 Task: In the  document marketing.pdf Download file as 'Open Document Format' Share this file with 'softage.5@softage.net' Insert the command  Editing
Action: Mouse moved to (304, 390)
Screenshot: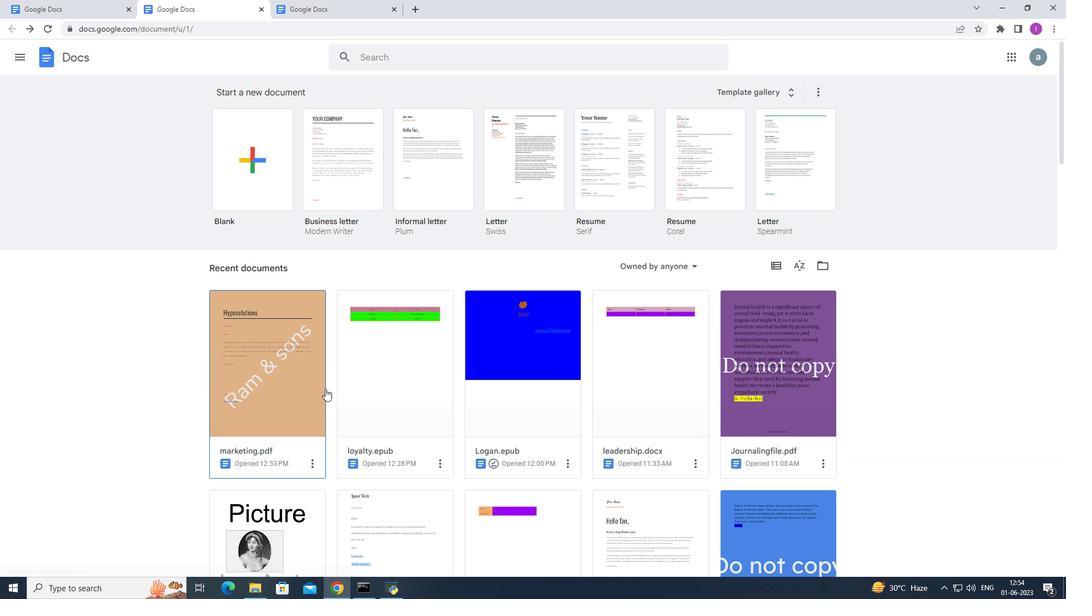 
Action: Mouse pressed left at (304, 390)
Screenshot: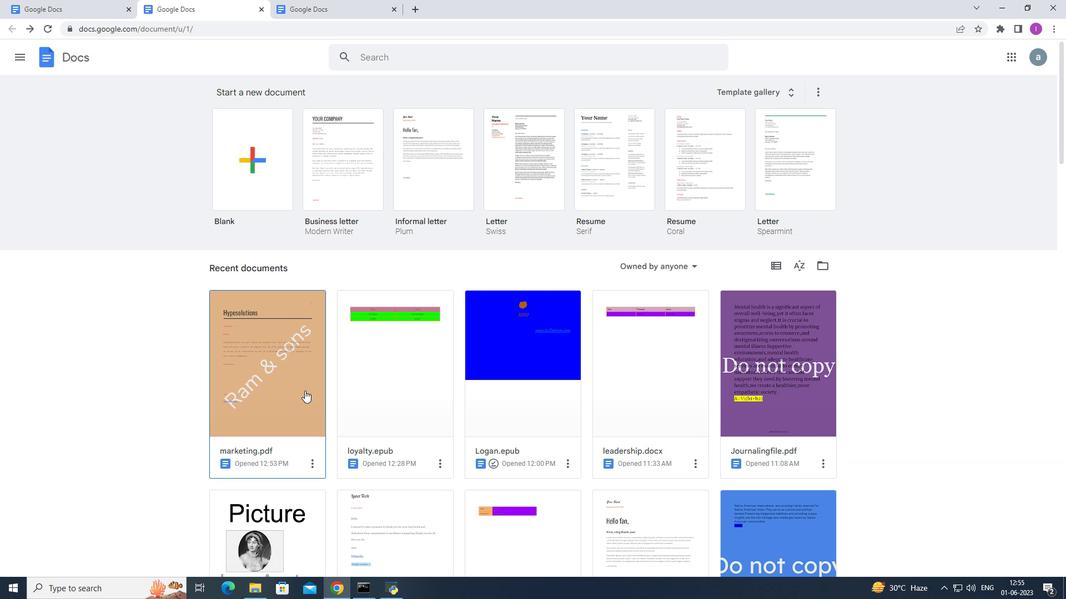 
Action: Mouse moved to (40, 69)
Screenshot: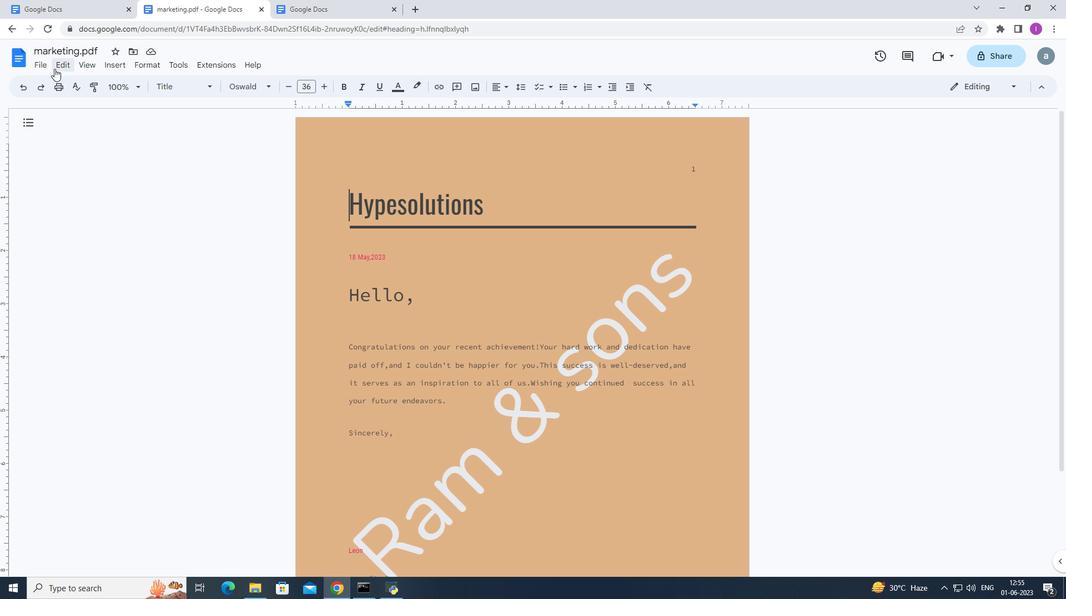 
Action: Mouse pressed left at (40, 69)
Screenshot: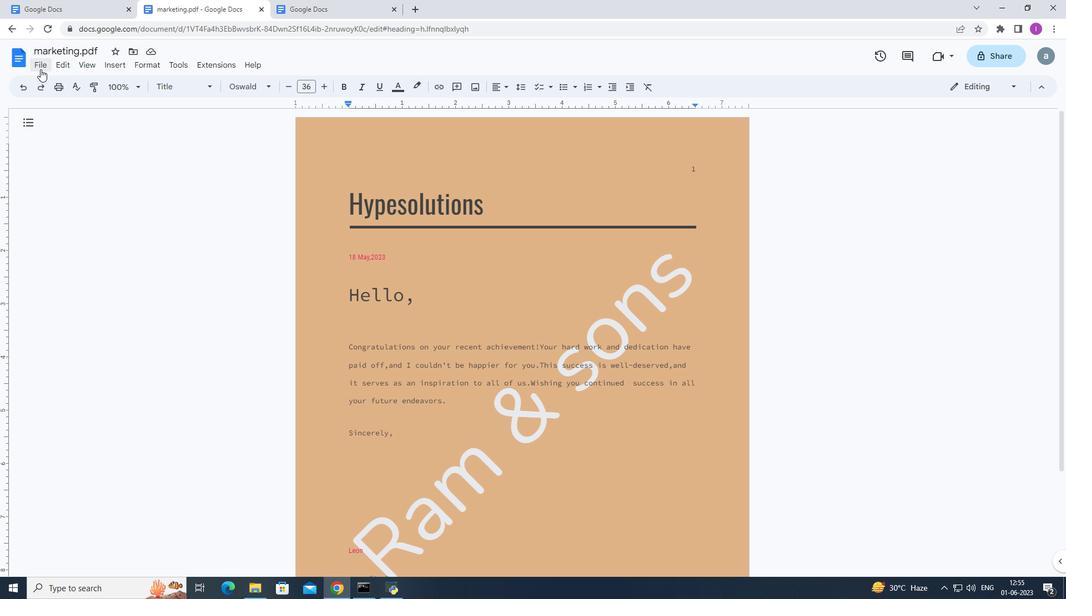 
Action: Mouse moved to (235, 202)
Screenshot: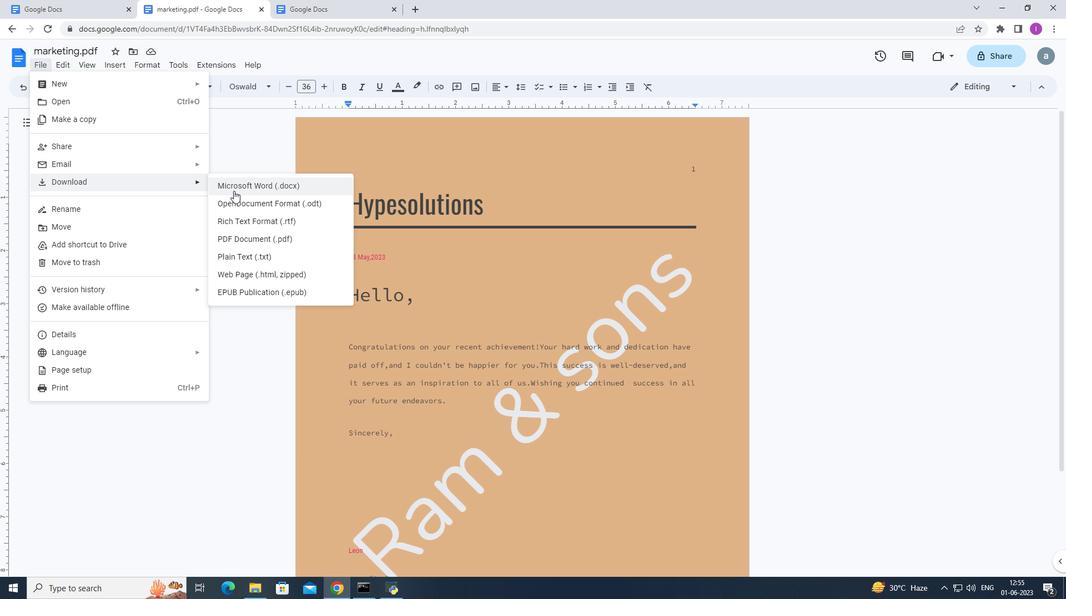 
Action: Mouse pressed left at (235, 202)
Screenshot: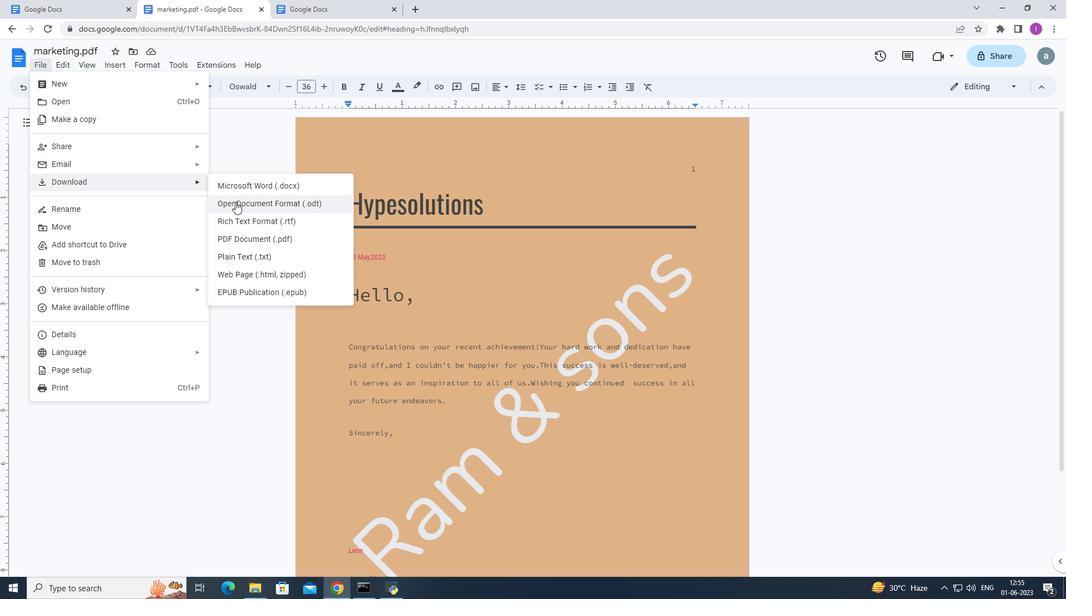 
Action: Mouse moved to (42, 63)
Screenshot: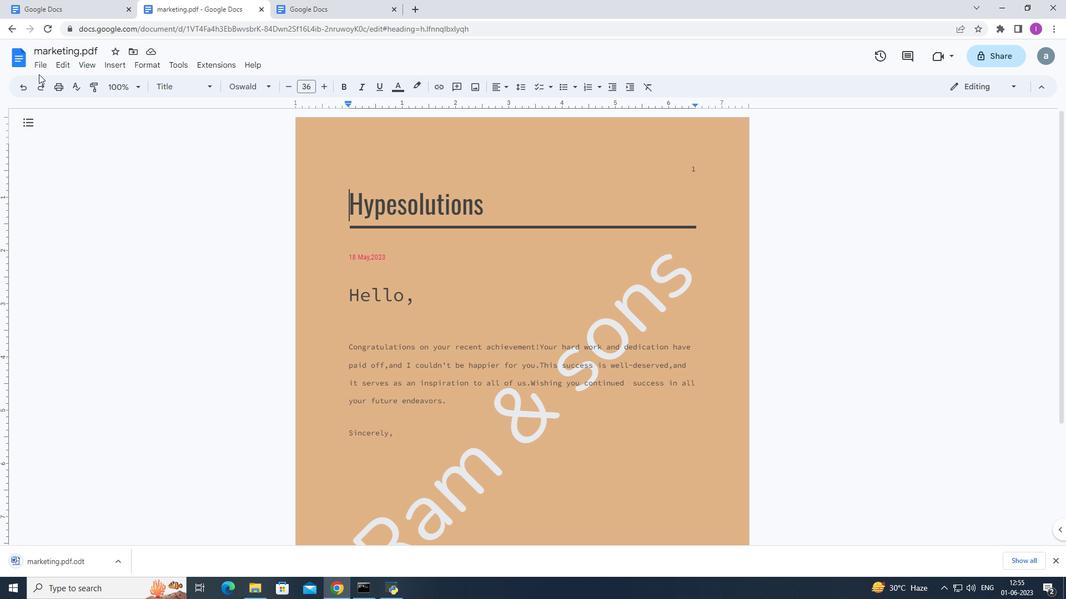
Action: Mouse pressed left at (42, 63)
Screenshot: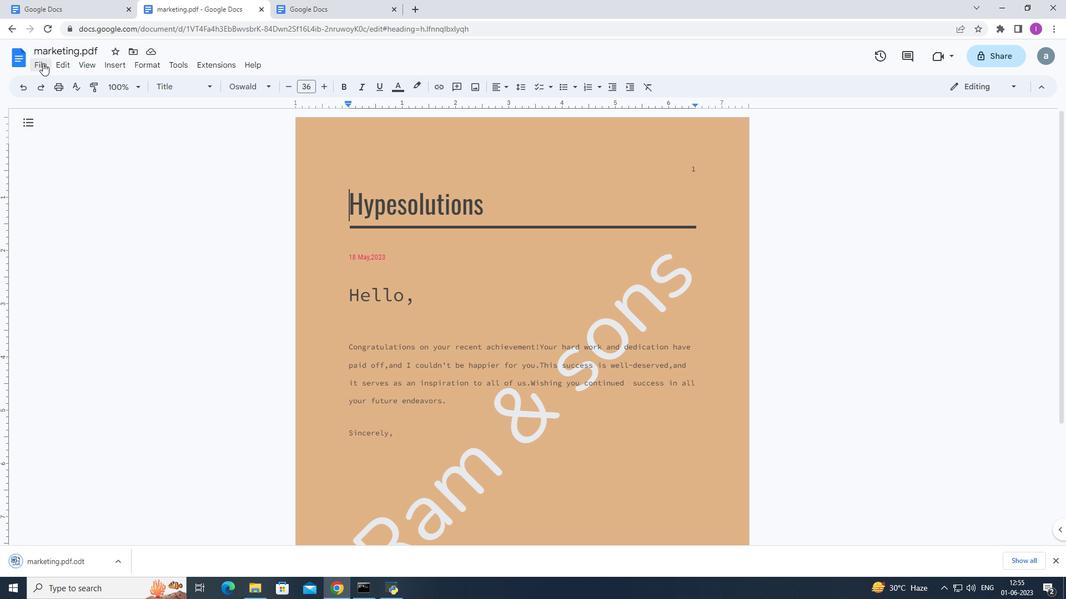 
Action: Mouse moved to (222, 148)
Screenshot: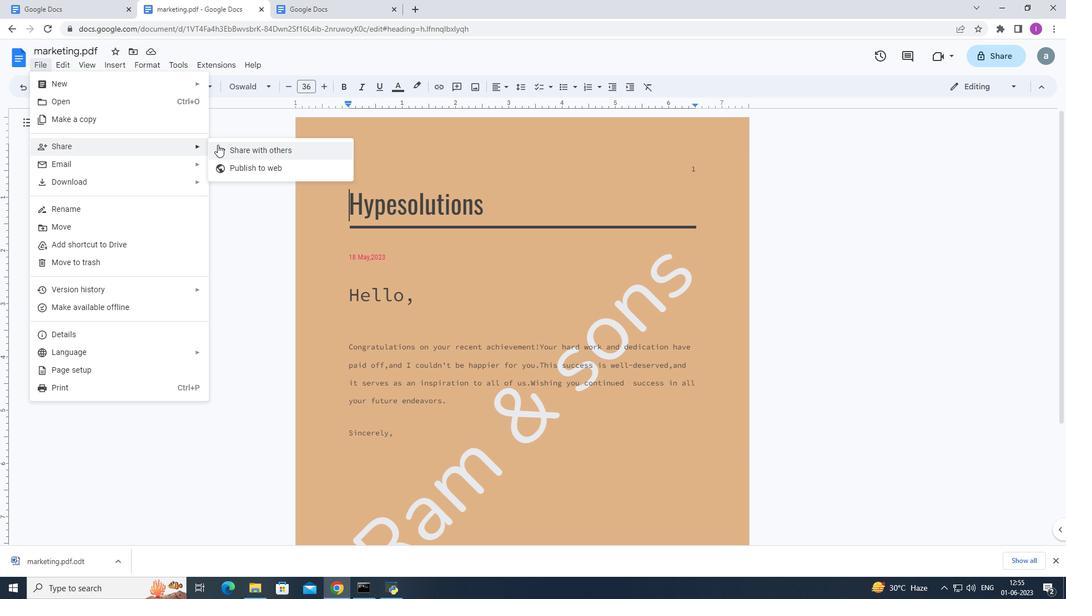 
Action: Mouse pressed left at (222, 148)
Screenshot: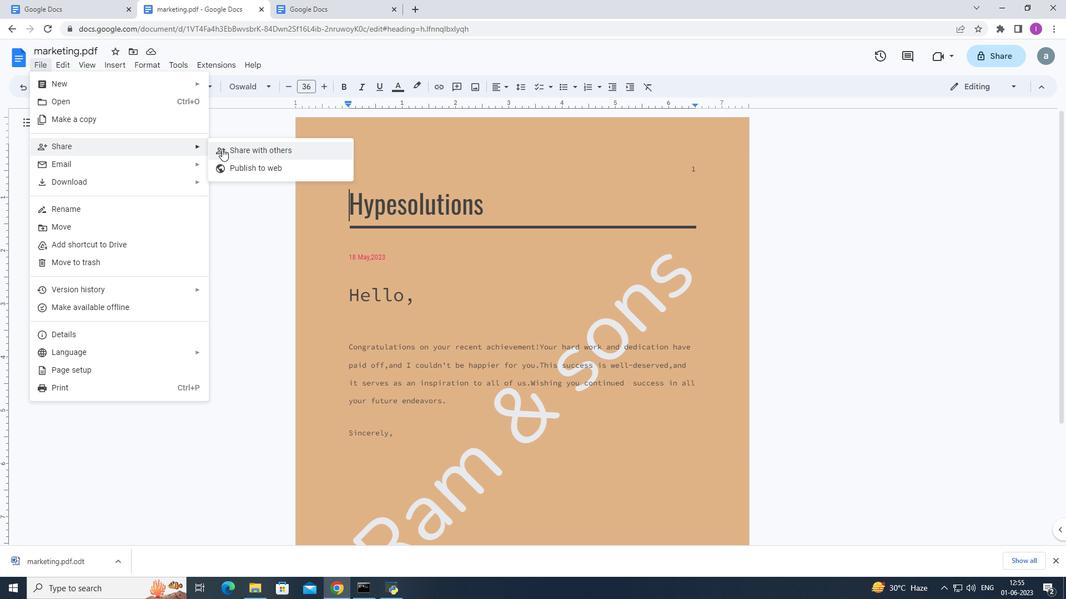
Action: Mouse moved to (423, 234)
Screenshot: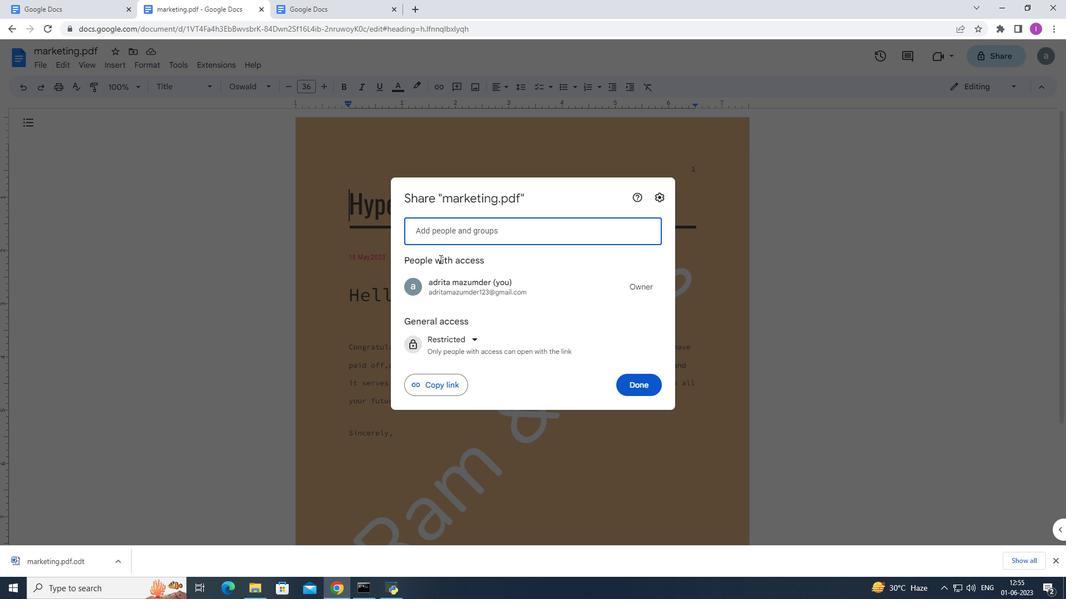 
Action: Mouse pressed left at (423, 234)
Screenshot: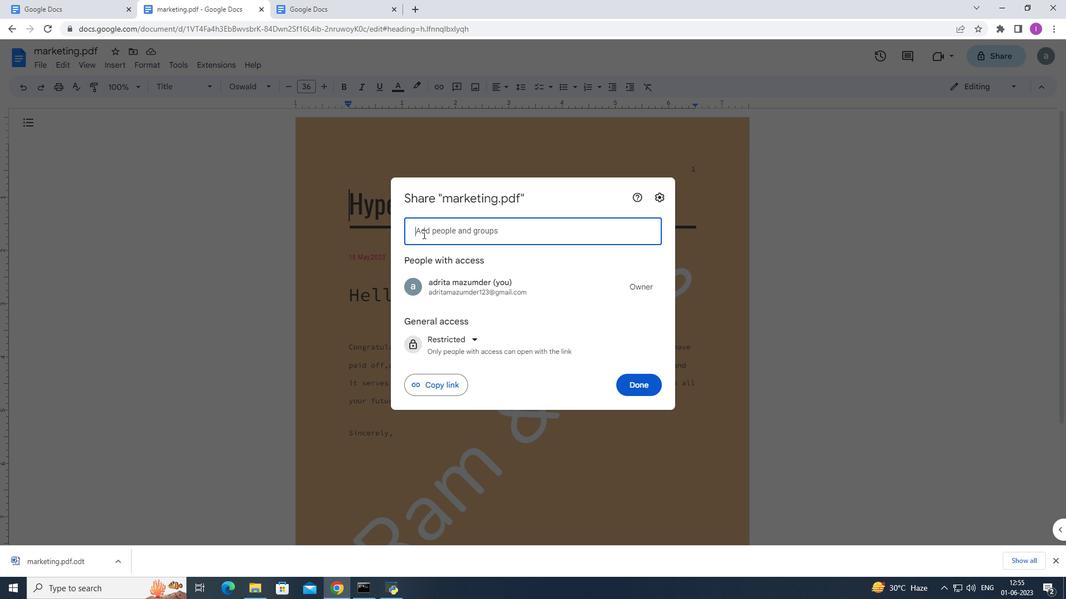 
Action: Mouse moved to (474, 302)
Screenshot: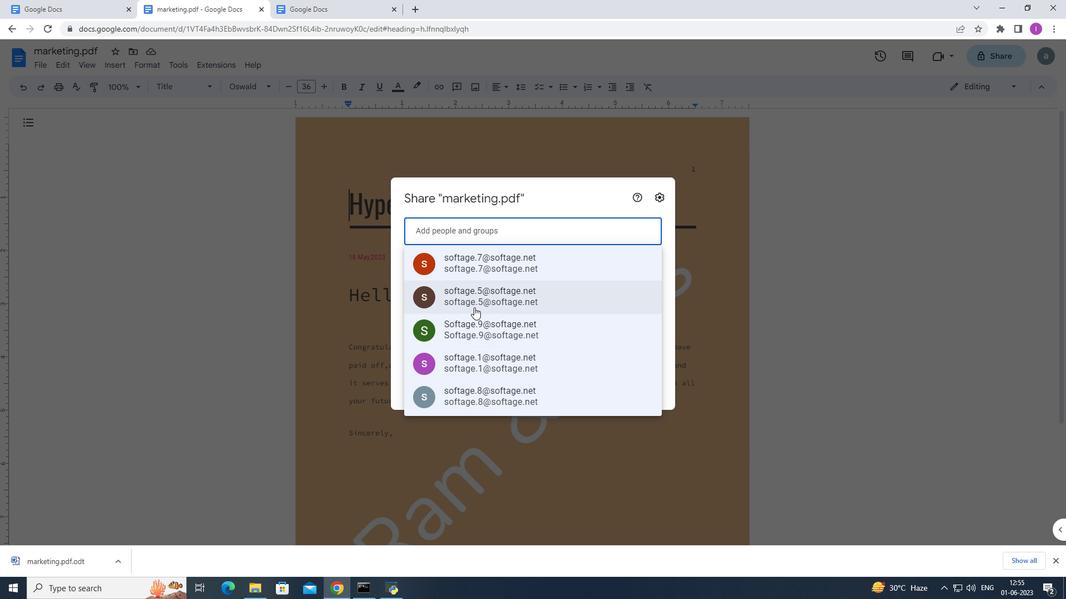 
Action: Mouse pressed left at (474, 302)
Screenshot: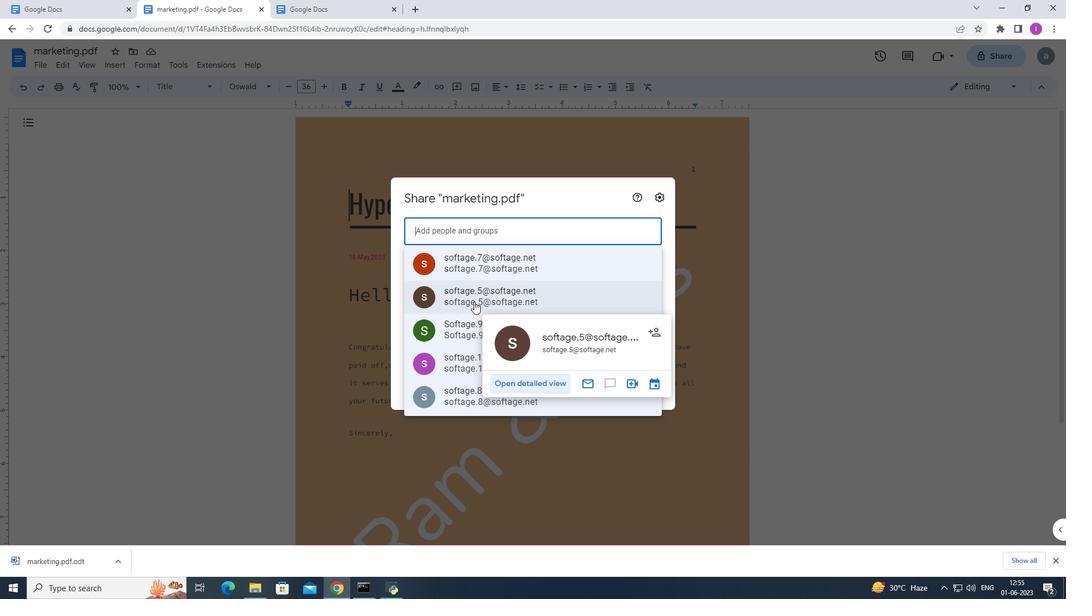 
Action: Mouse moved to (639, 369)
Screenshot: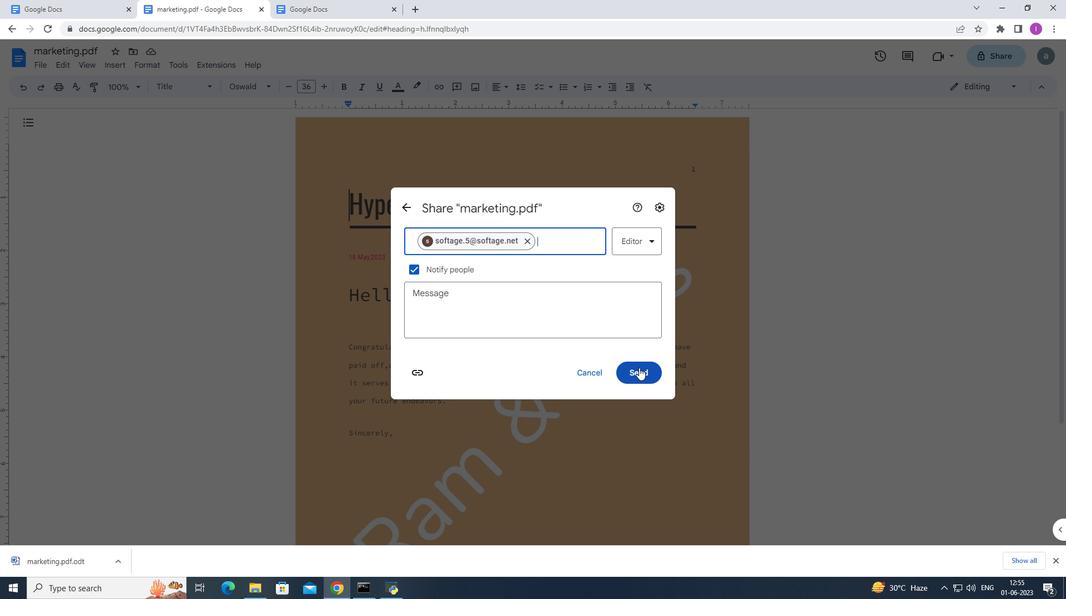 
Action: Mouse pressed left at (639, 369)
Screenshot: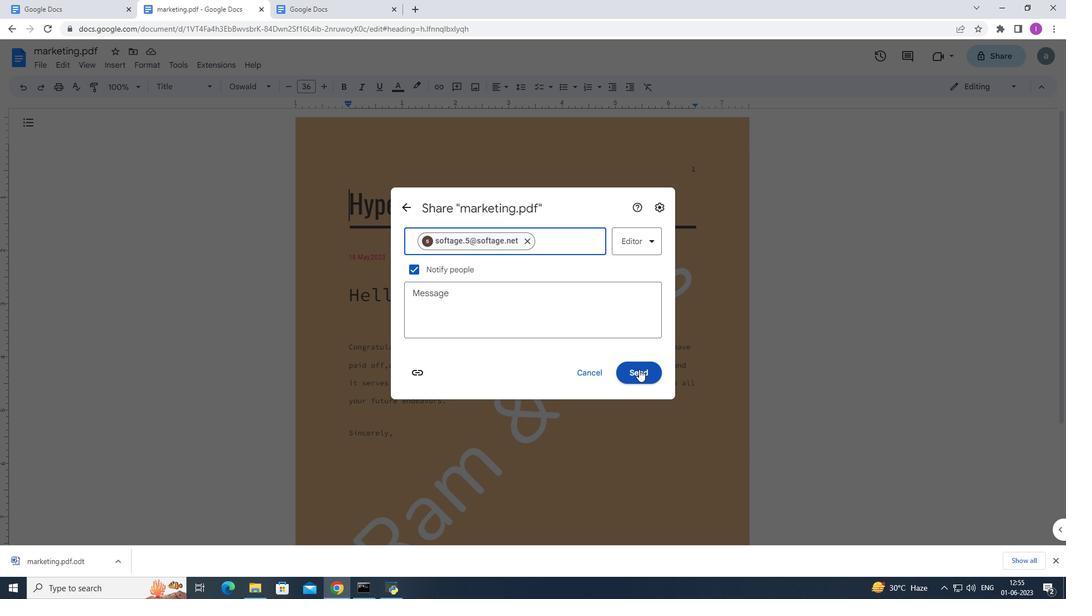
Action: Mouse moved to (961, 88)
Screenshot: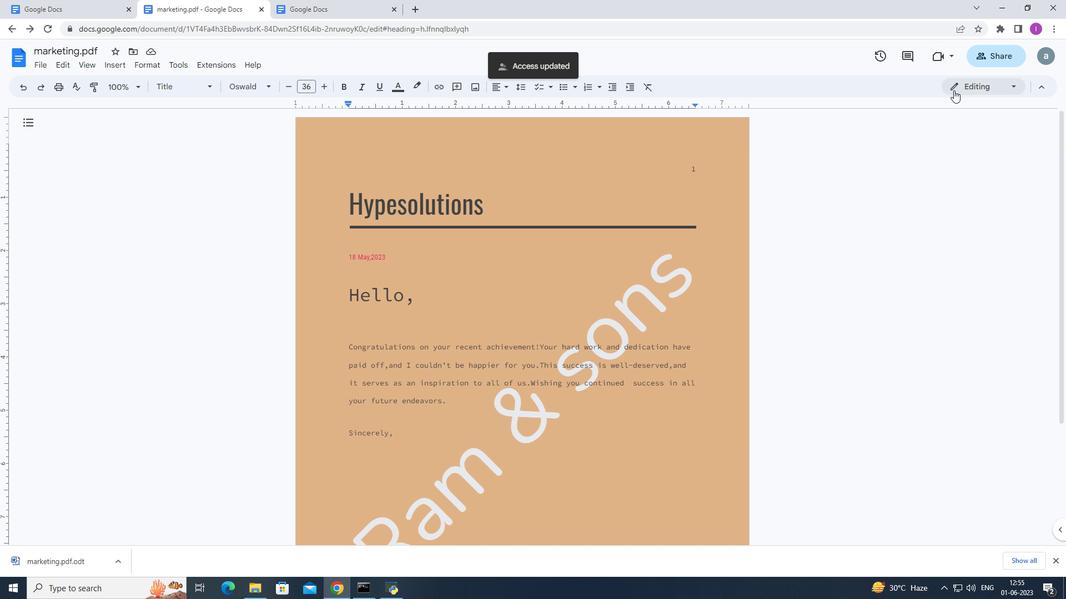 
Action: Mouse pressed left at (961, 88)
Screenshot: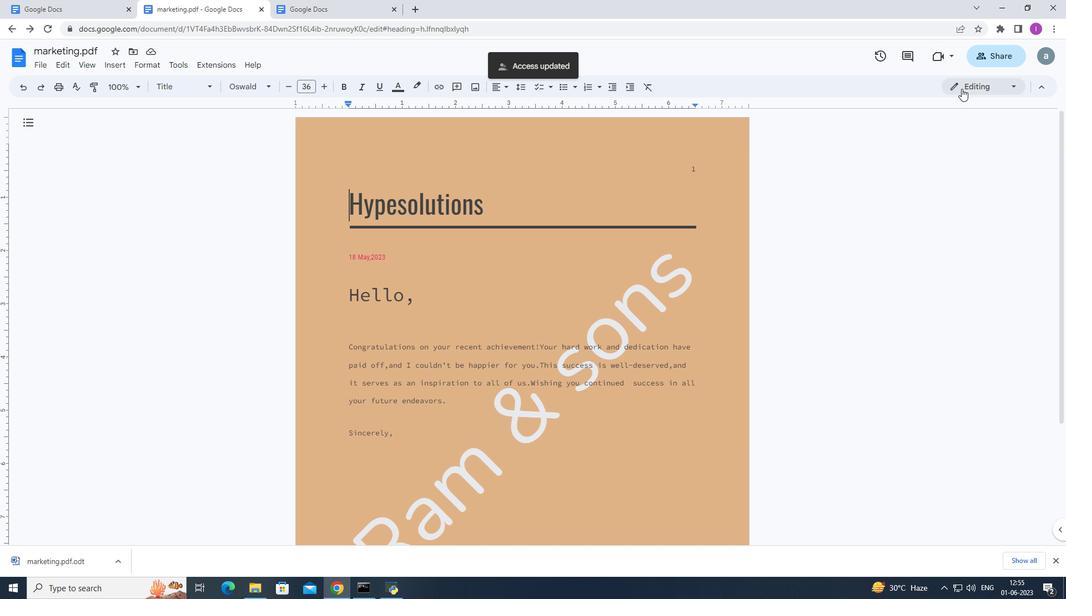 
Action: Mouse moved to (948, 109)
Screenshot: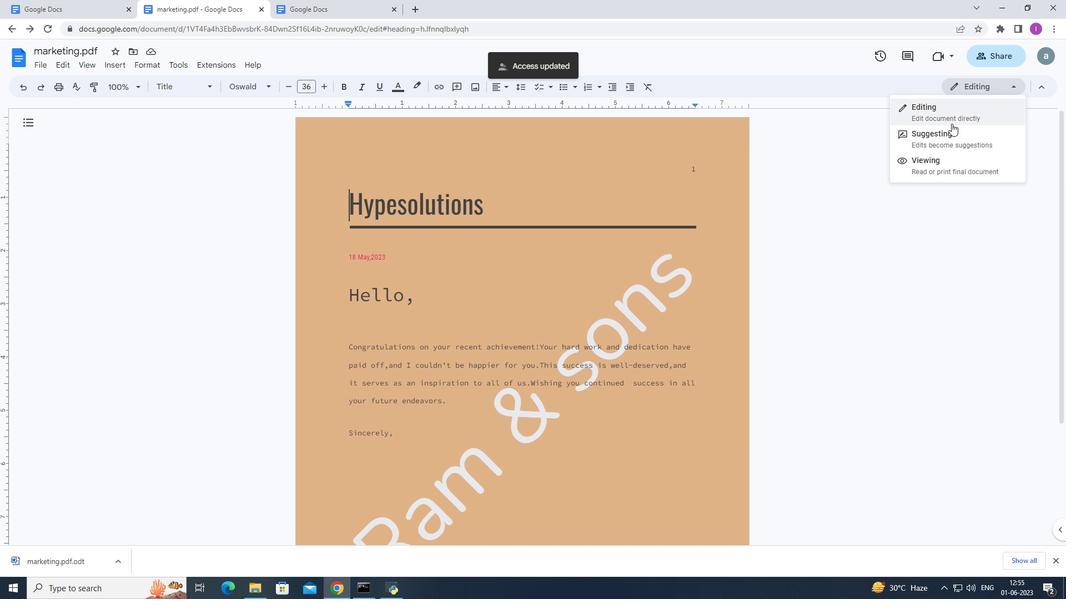 
Action: Mouse pressed left at (948, 109)
Screenshot: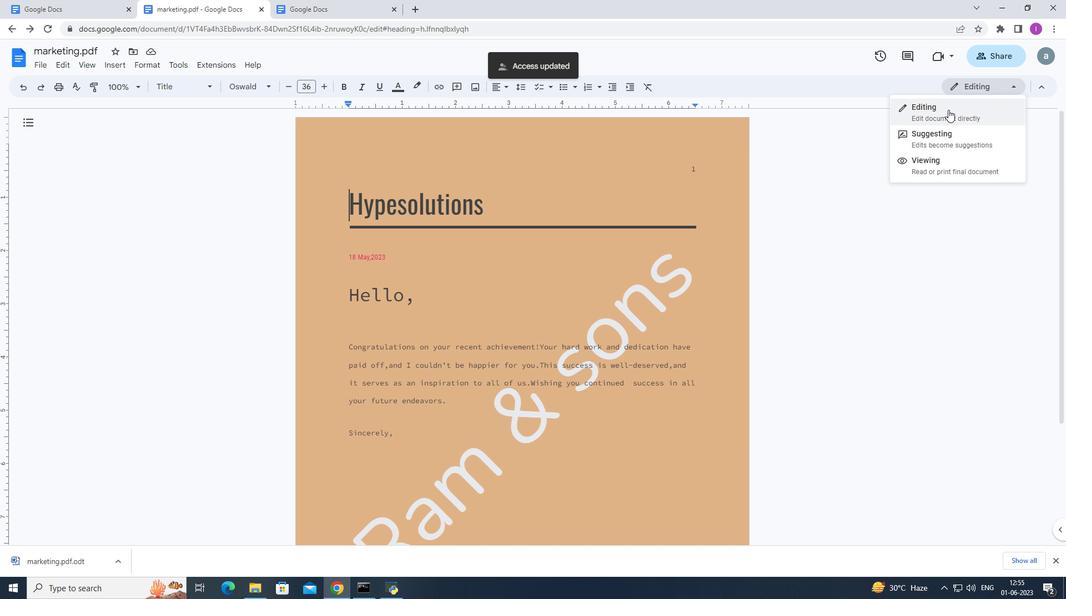 
Action: Mouse moved to (1067, 230)
Screenshot: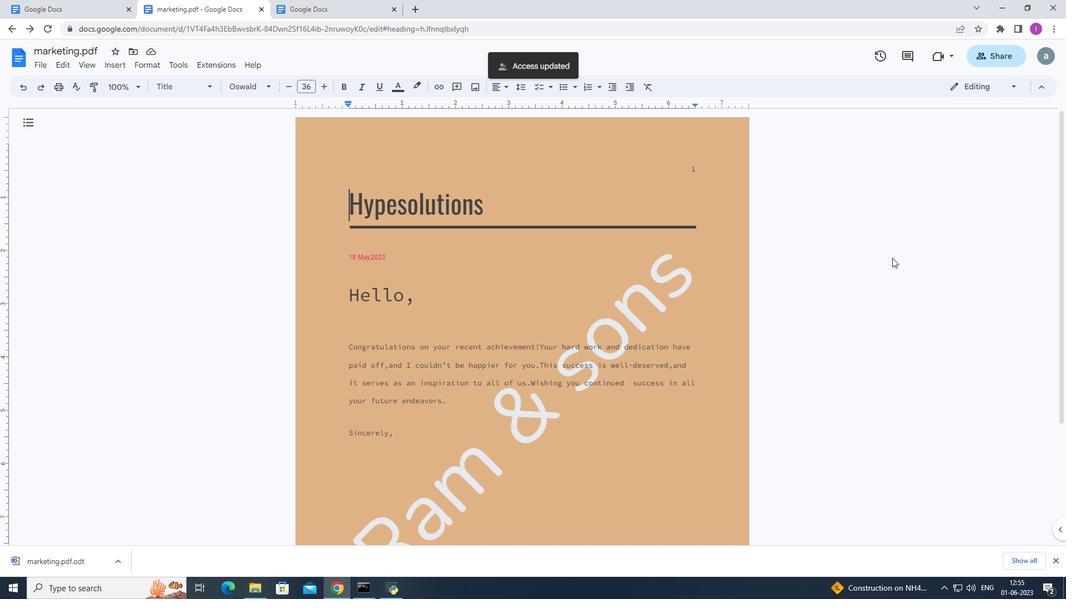 
